 Task: Check the average views per listing of underground utilities in the last 5 years.
Action: Mouse moved to (927, 212)
Screenshot: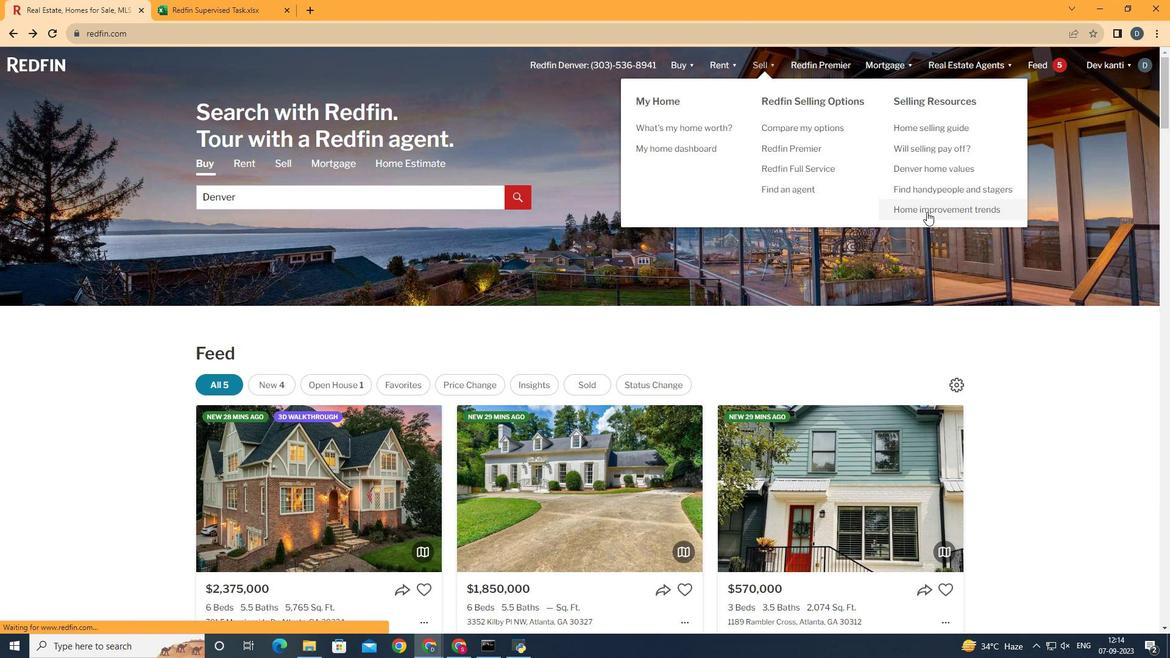 
Action: Mouse pressed left at (927, 212)
Screenshot: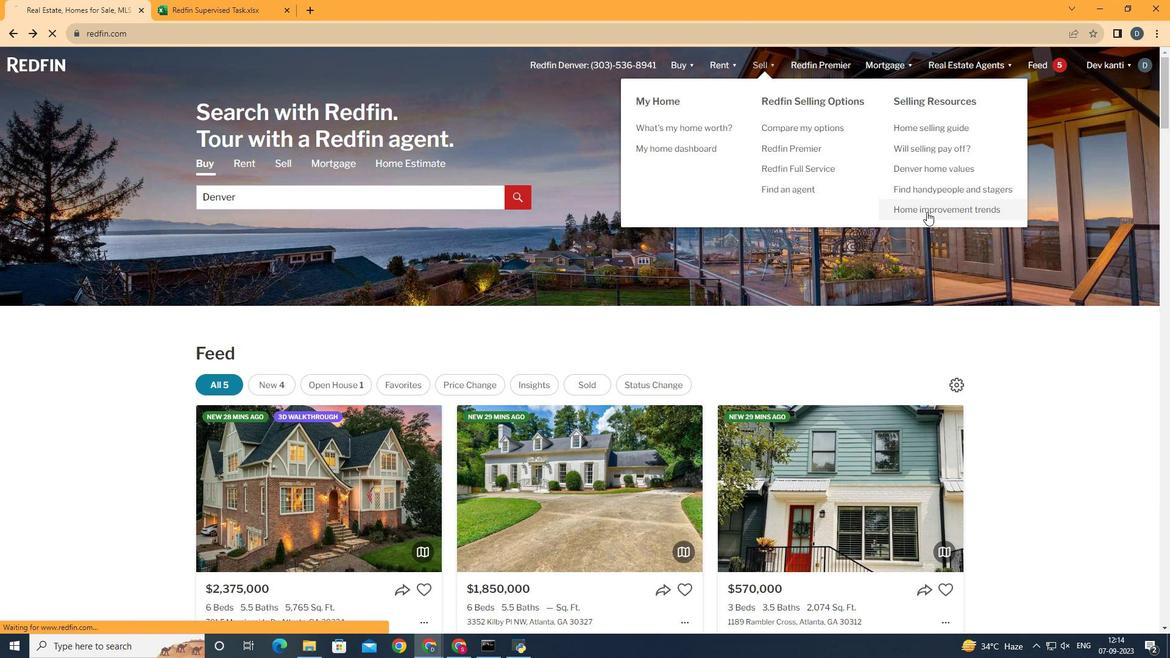 
Action: Mouse moved to (304, 239)
Screenshot: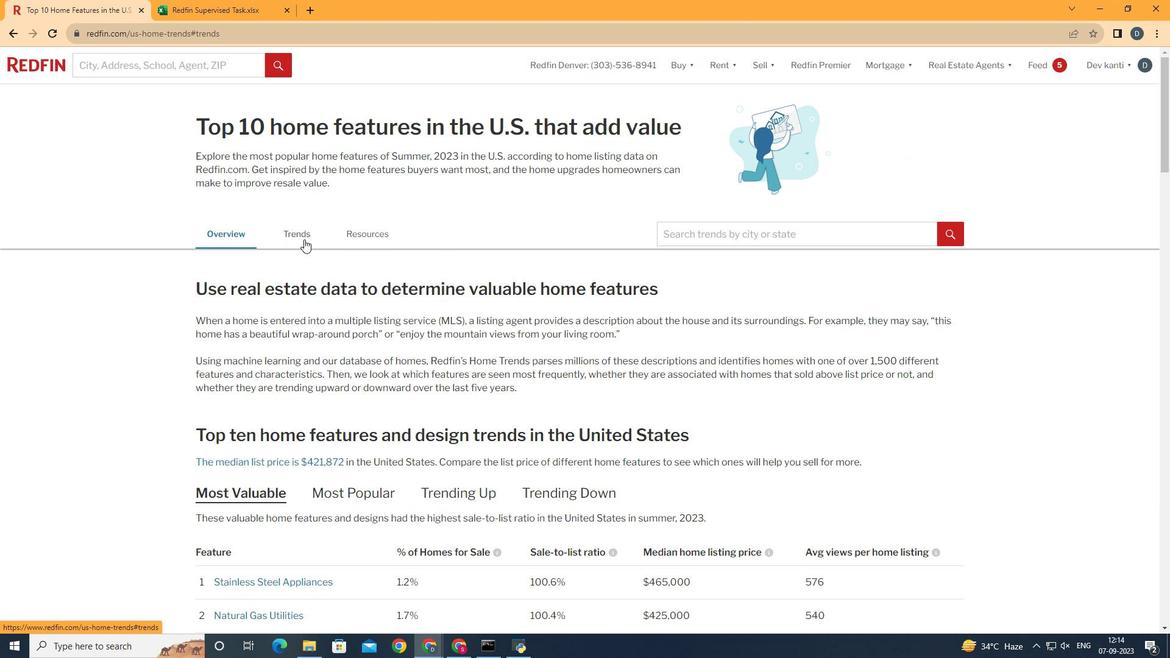 
Action: Mouse pressed left at (304, 239)
Screenshot: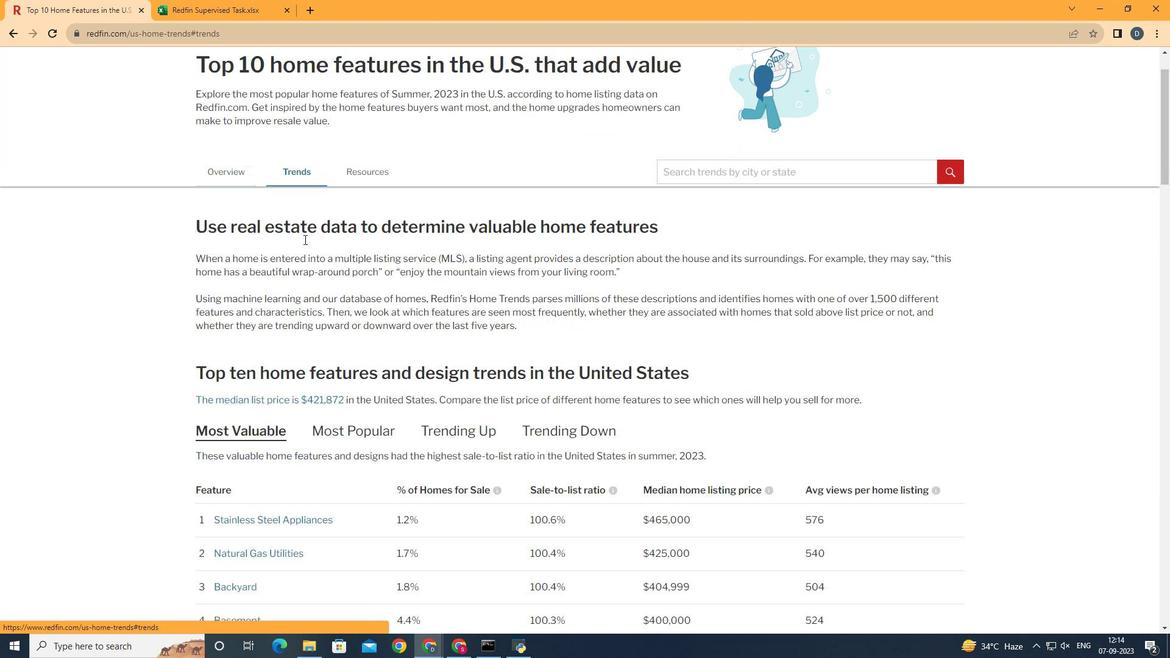
Action: Mouse moved to (303, 239)
Screenshot: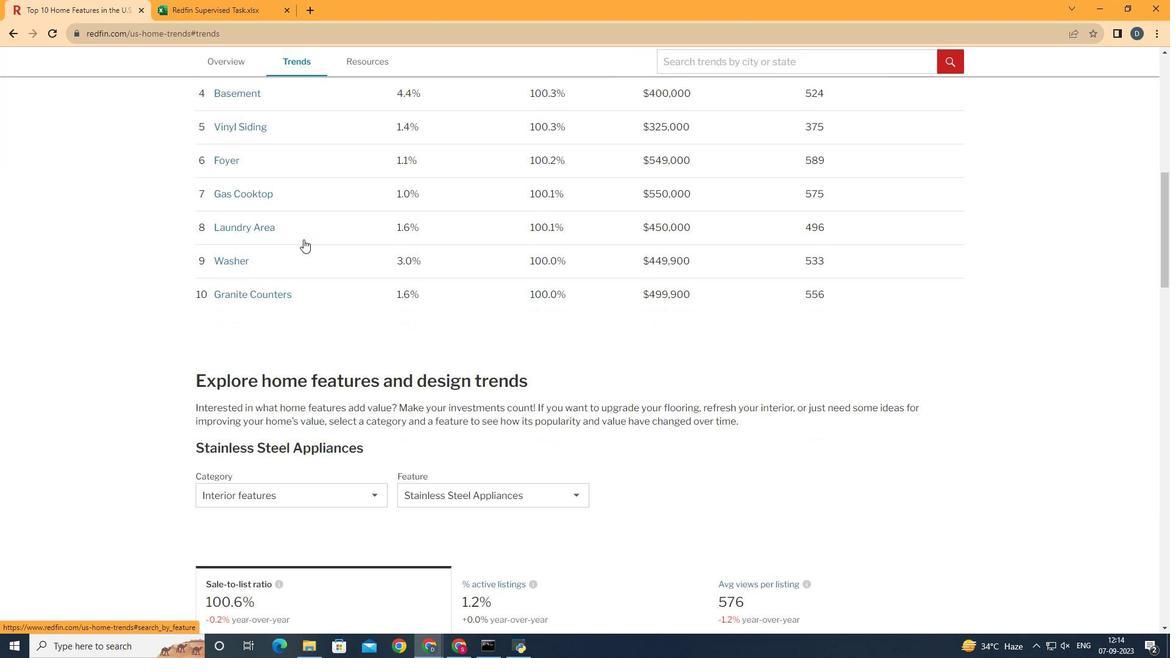 
Action: Mouse scrolled (303, 239) with delta (0, 0)
Screenshot: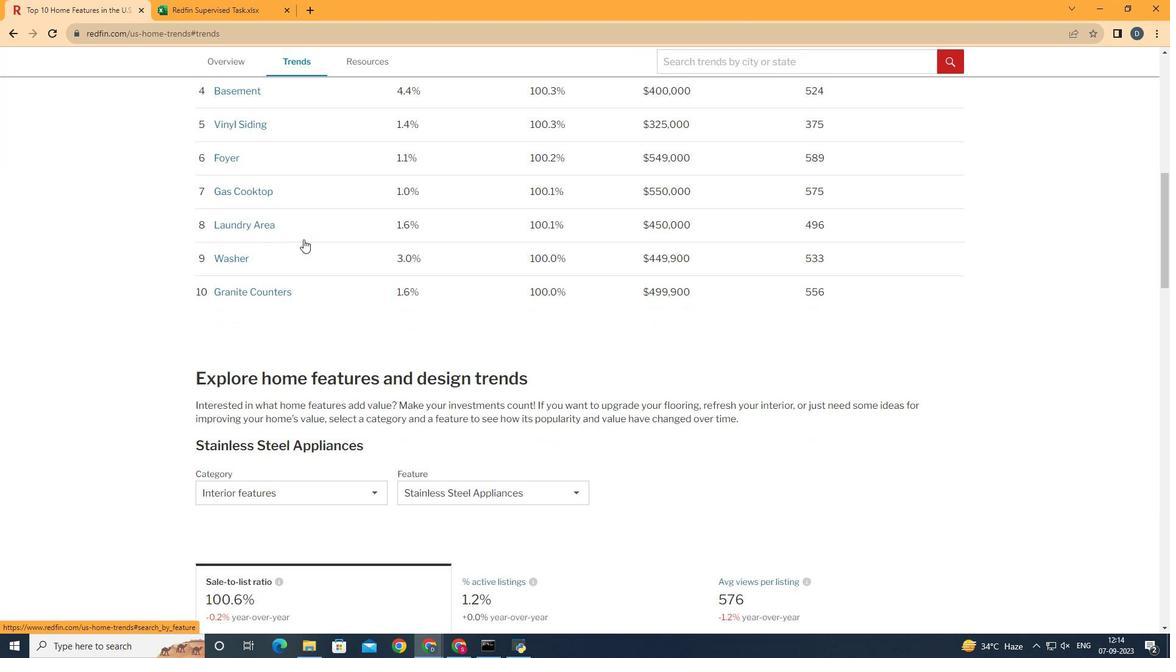 
Action: Mouse scrolled (303, 239) with delta (0, 0)
Screenshot: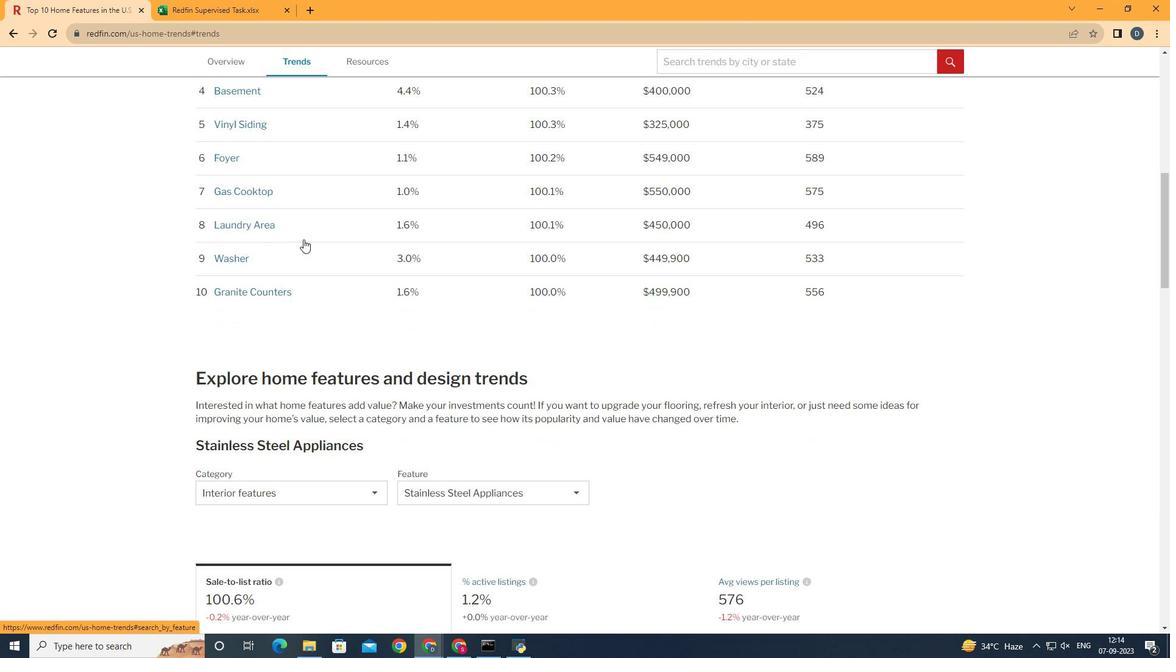 
Action: Mouse scrolled (303, 239) with delta (0, 0)
Screenshot: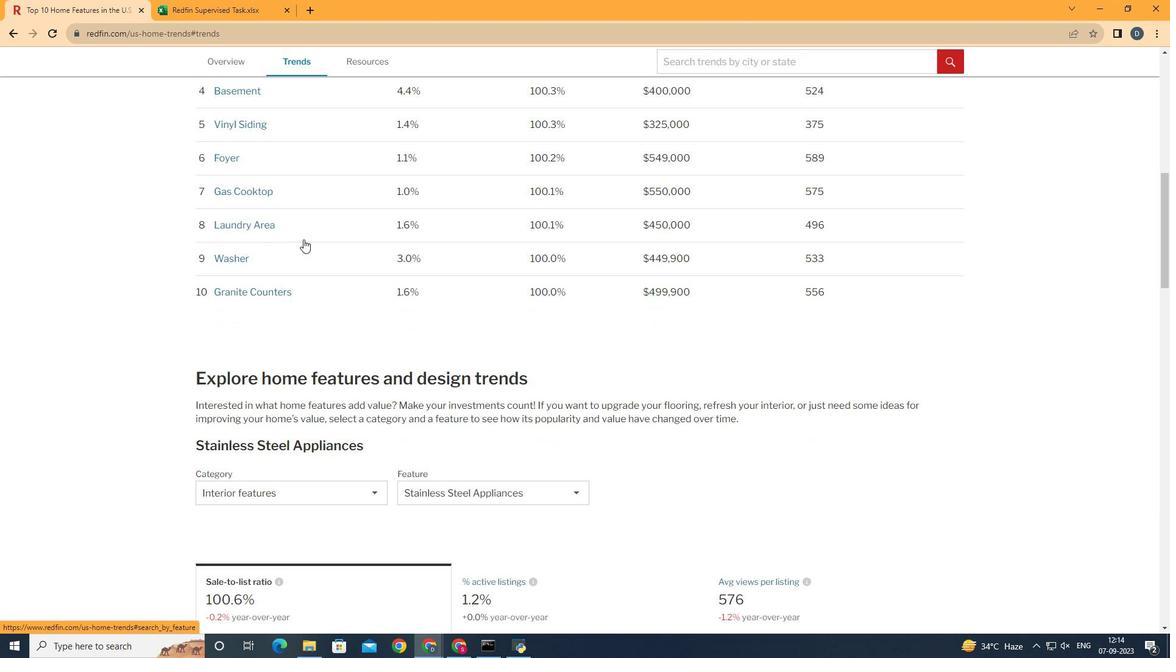 
Action: Mouse scrolled (303, 239) with delta (0, 0)
Screenshot: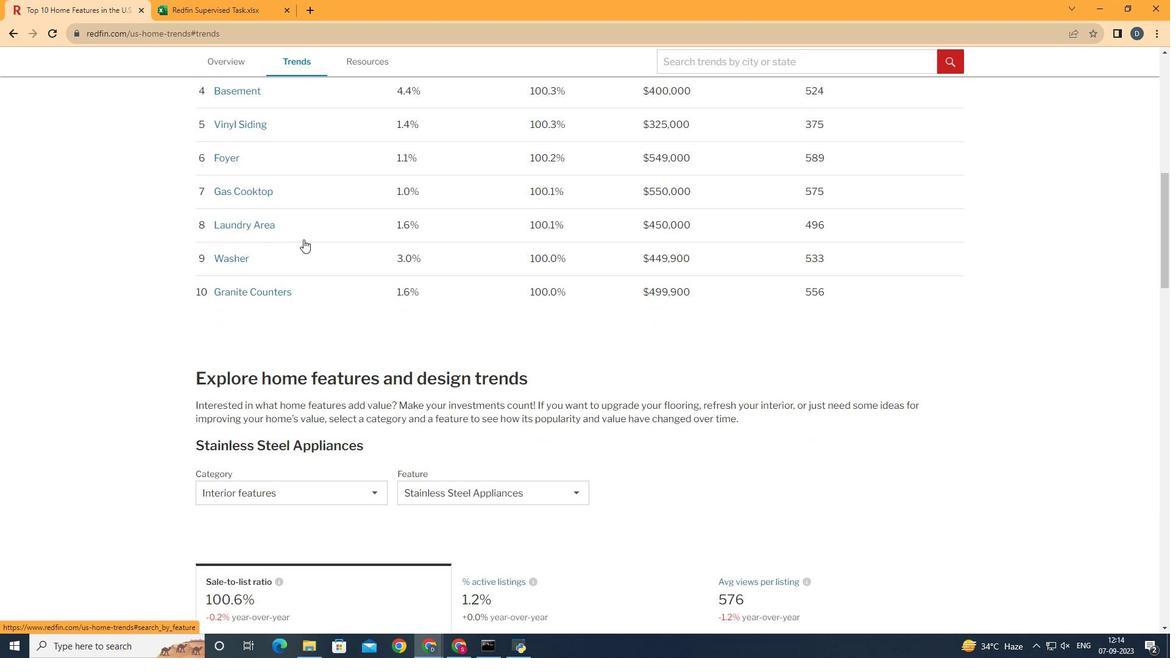 
Action: Mouse scrolled (303, 239) with delta (0, 0)
Screenshot: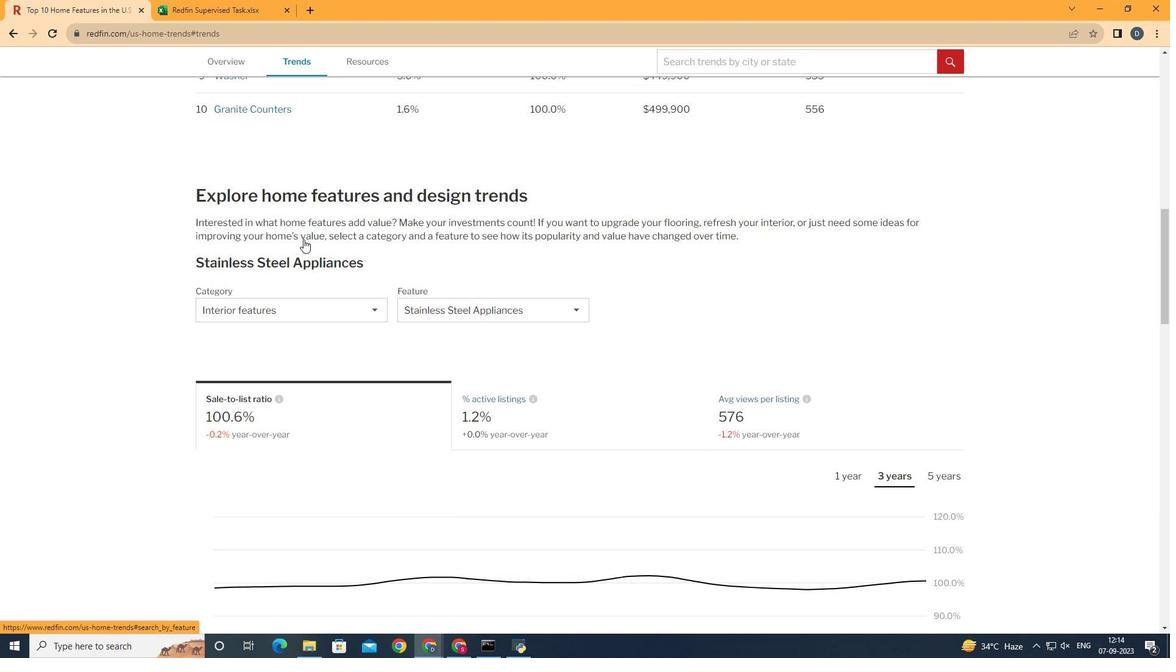
Action: Mouse scrolled (303, 239) with delta (0, 0)
Screenshot: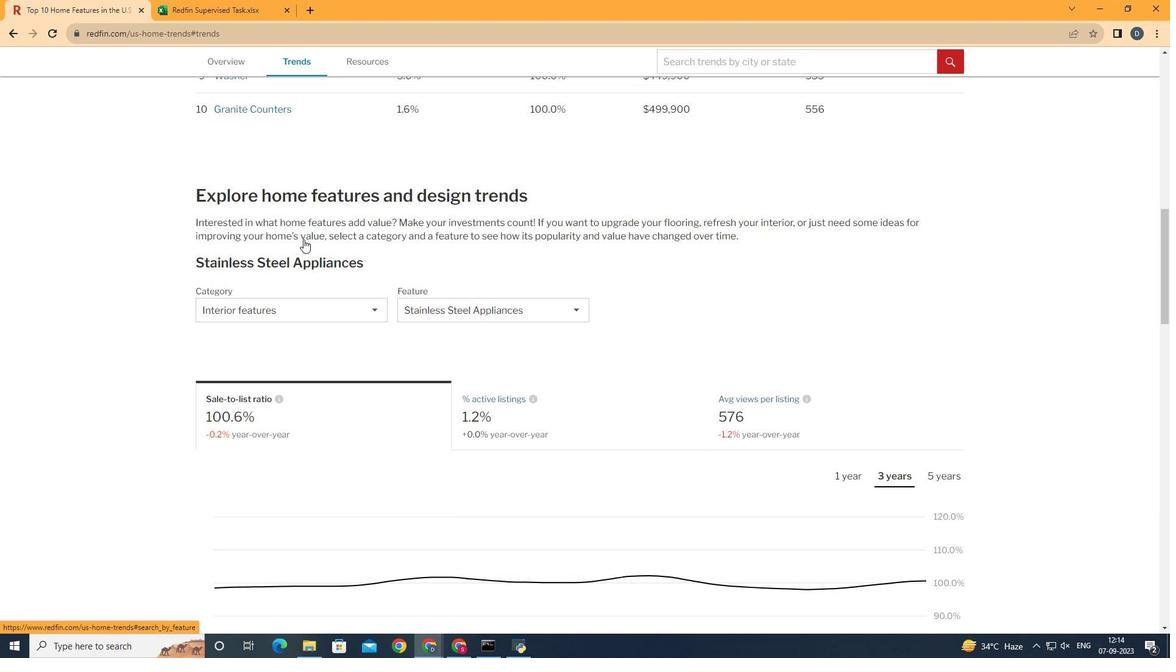 
Action: Mouse scrolled (303, 239) with delta (0, 0)
Screenshot: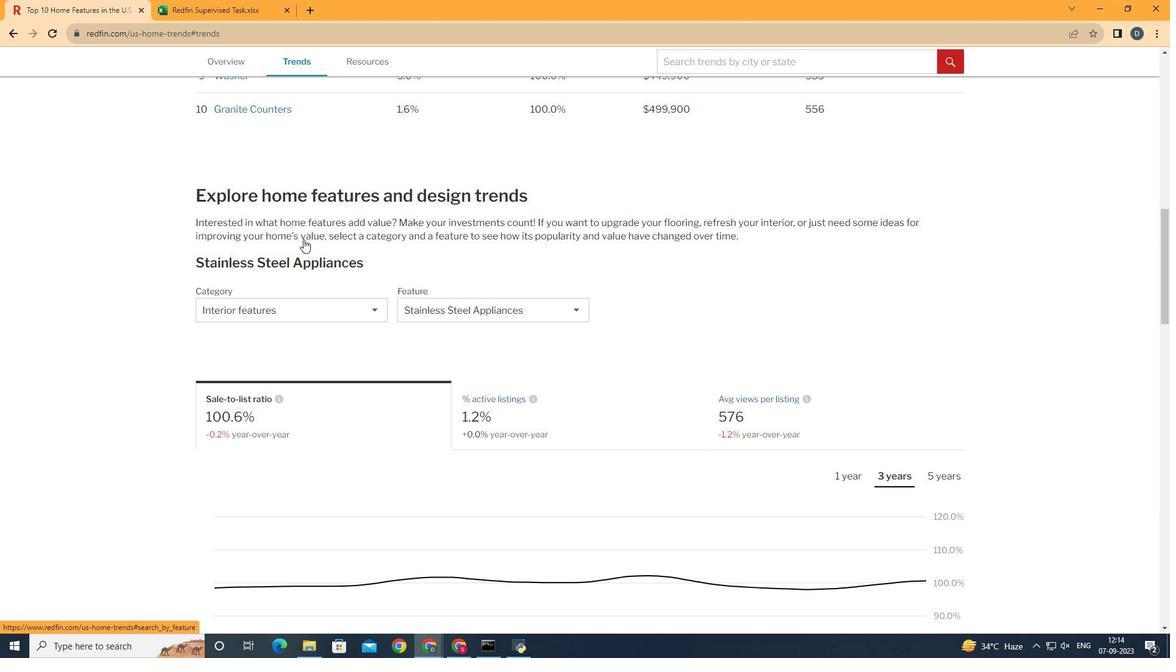 
Action: Mouse moved to (314, 305)
Screenshot: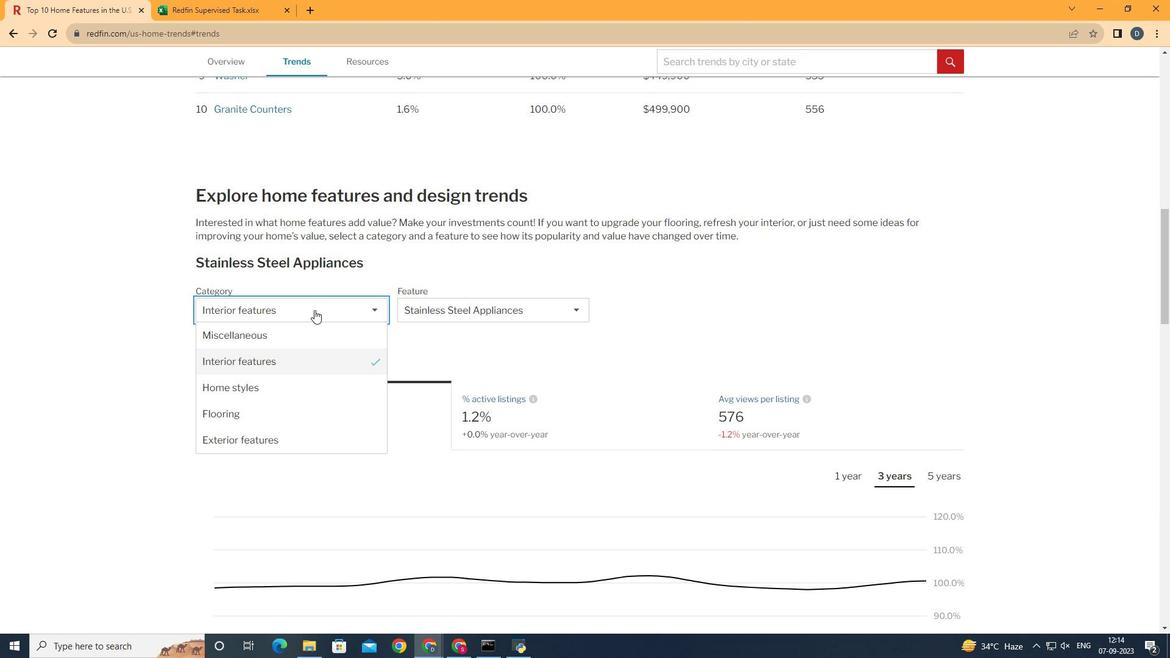 
Action: Mouse pressed left at (314, 305)
Screenshot: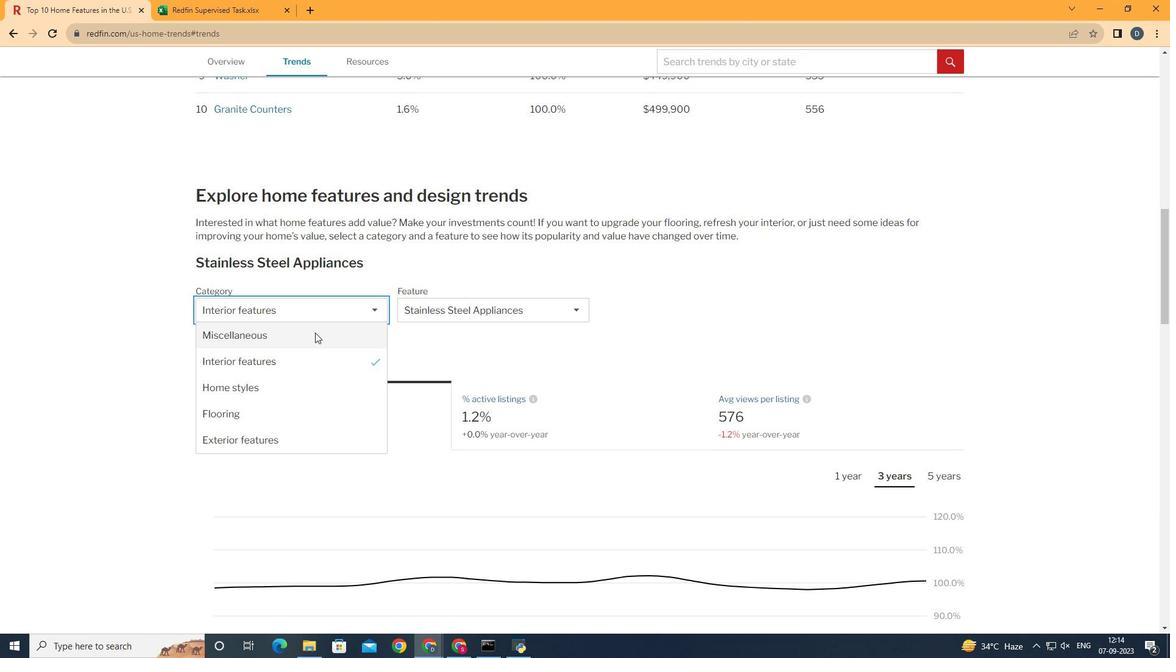 
Action: Mouse moved to (316, 336)
Screenshot: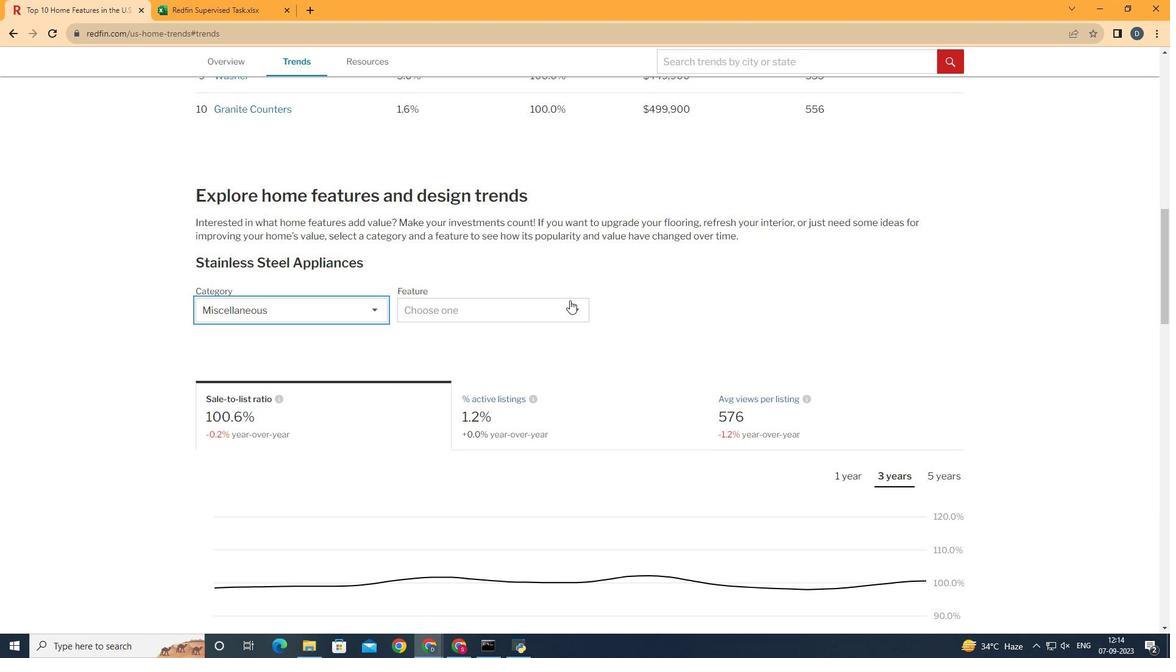
Action: Mouse pressed left at (316, 336)
Screenshot: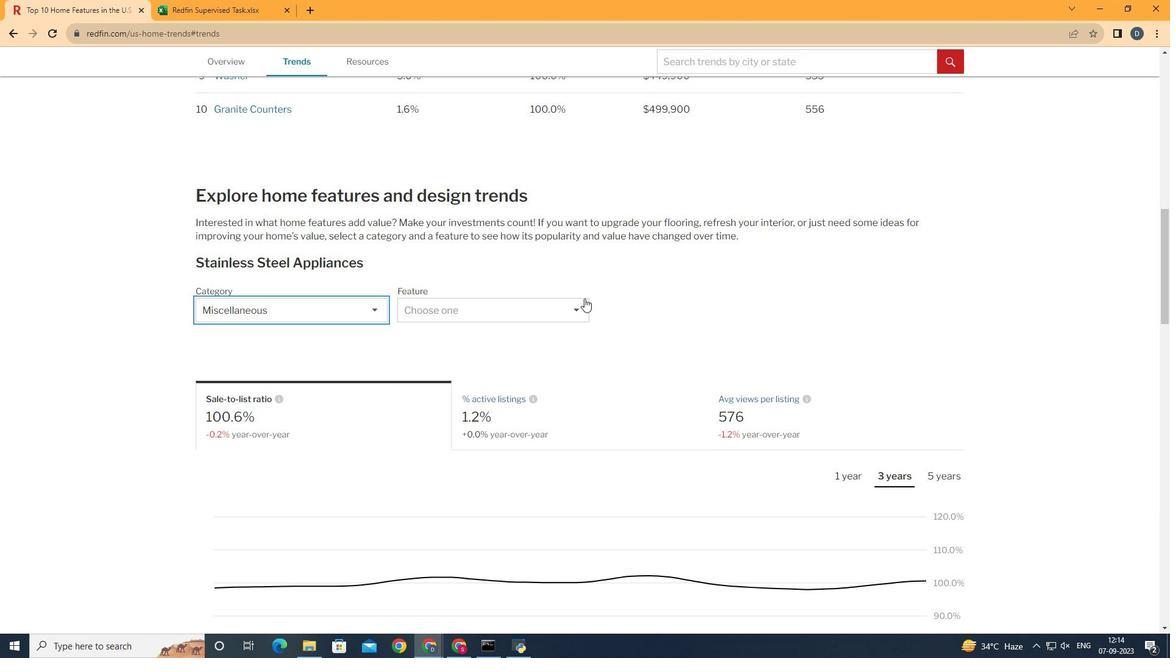 
Action: Mouse moved to (585, 298)
Screenshot: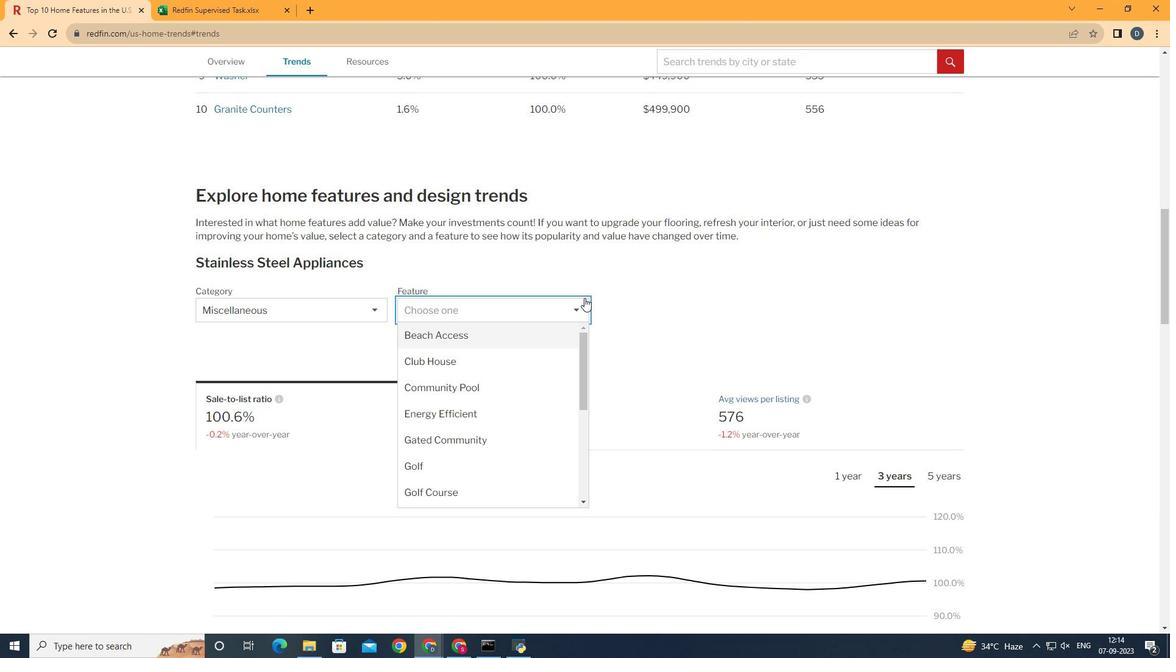 
Action: Mouse pressed left at (585, 298)
Screenshot: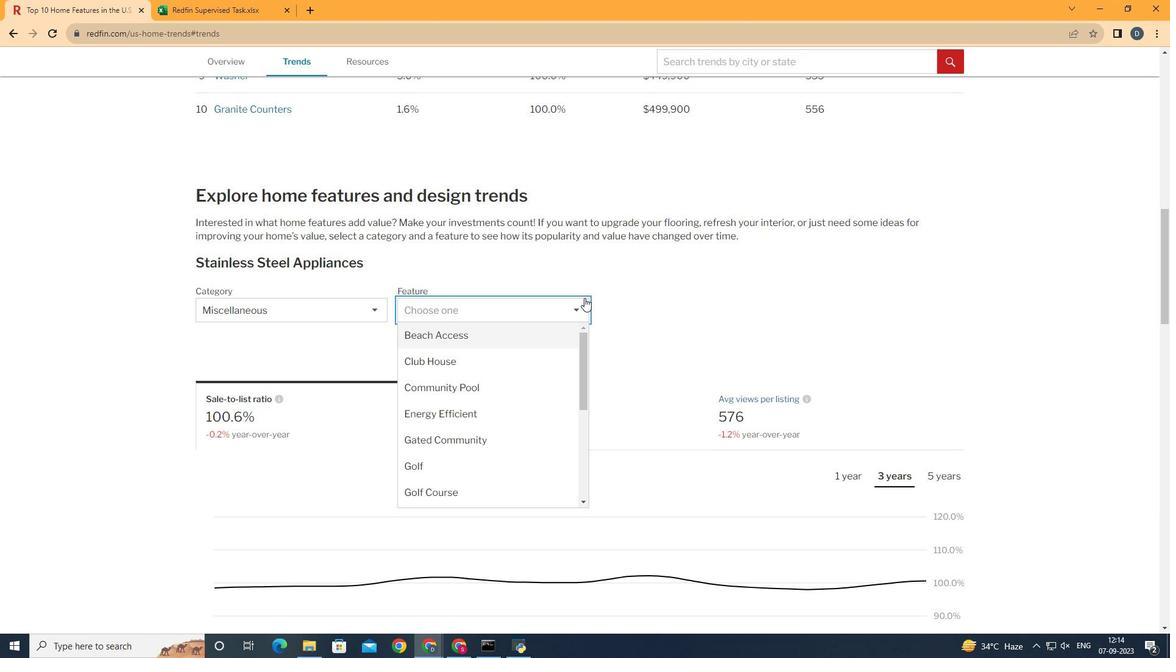 
Action: Mouse moved to (499, 317)
Screenshot: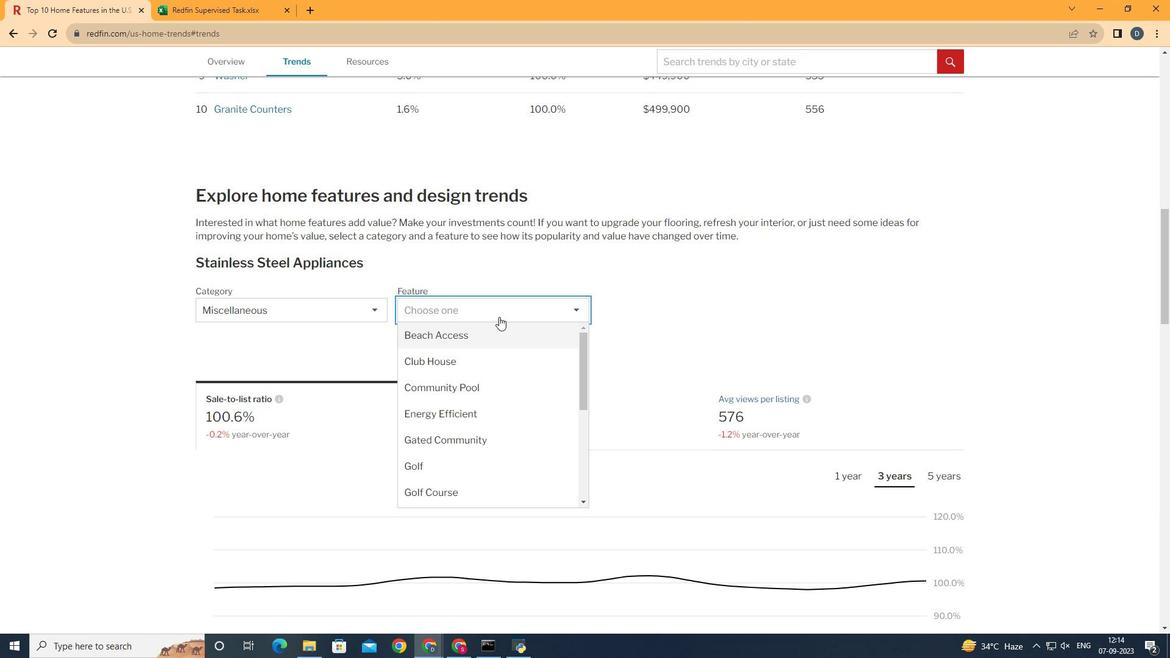 
Action: Mouse scrolled (499, 316) with delta (0, 0)
Screenshot: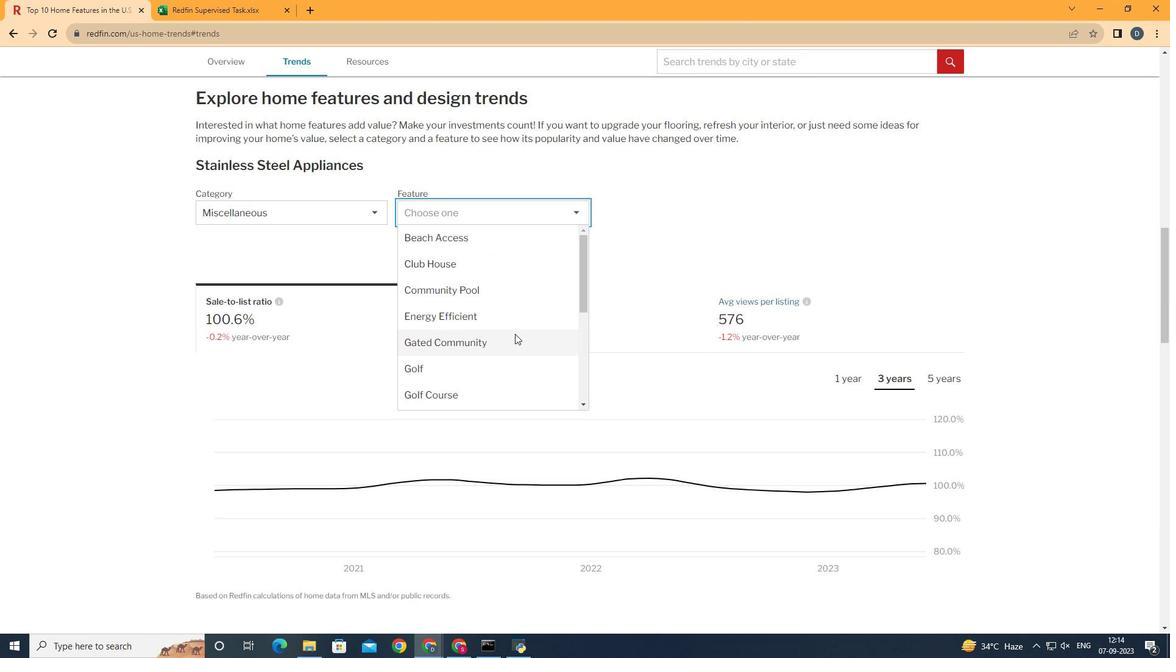 
Action: Mouse scrolled (499, 316) with delta (0, 0)
Screenshot: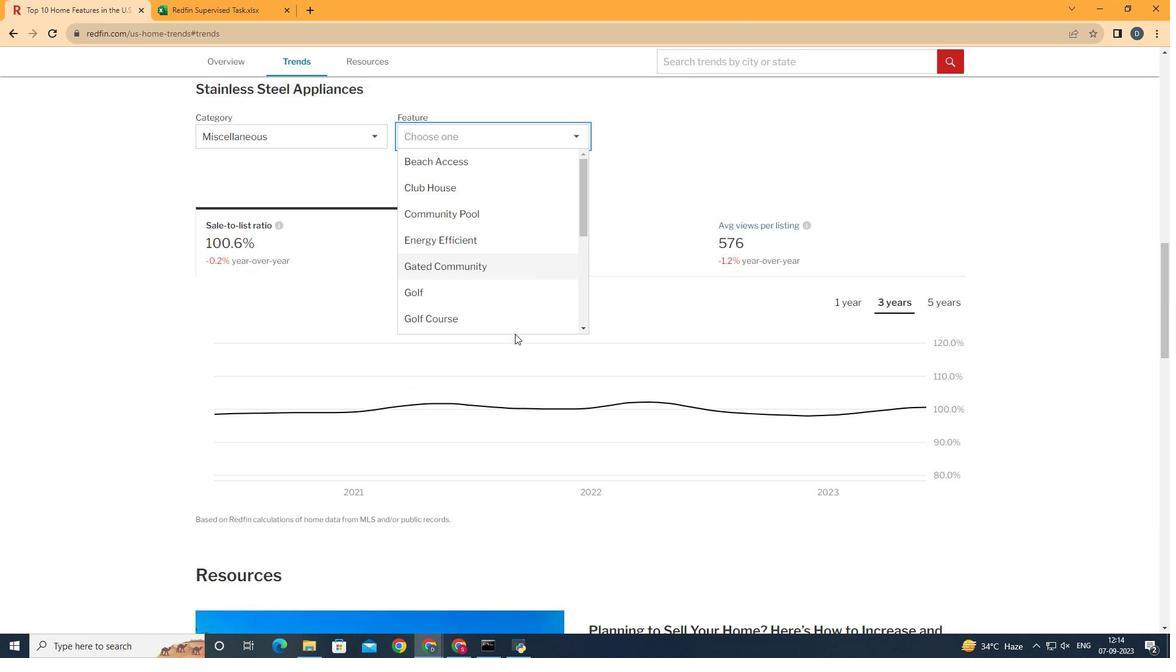 
Action: Mouse moved to (515, 334)
Screenshot: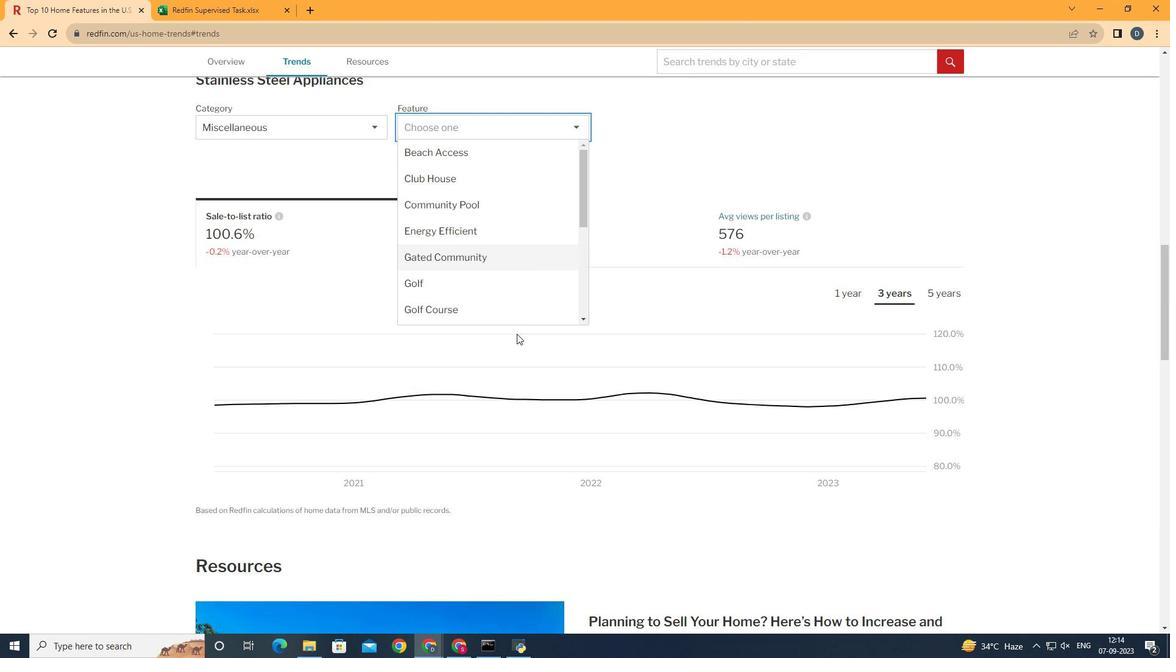 
Action: Mouse scrolled (515, 333) with delta (0, 0)
Screenshot: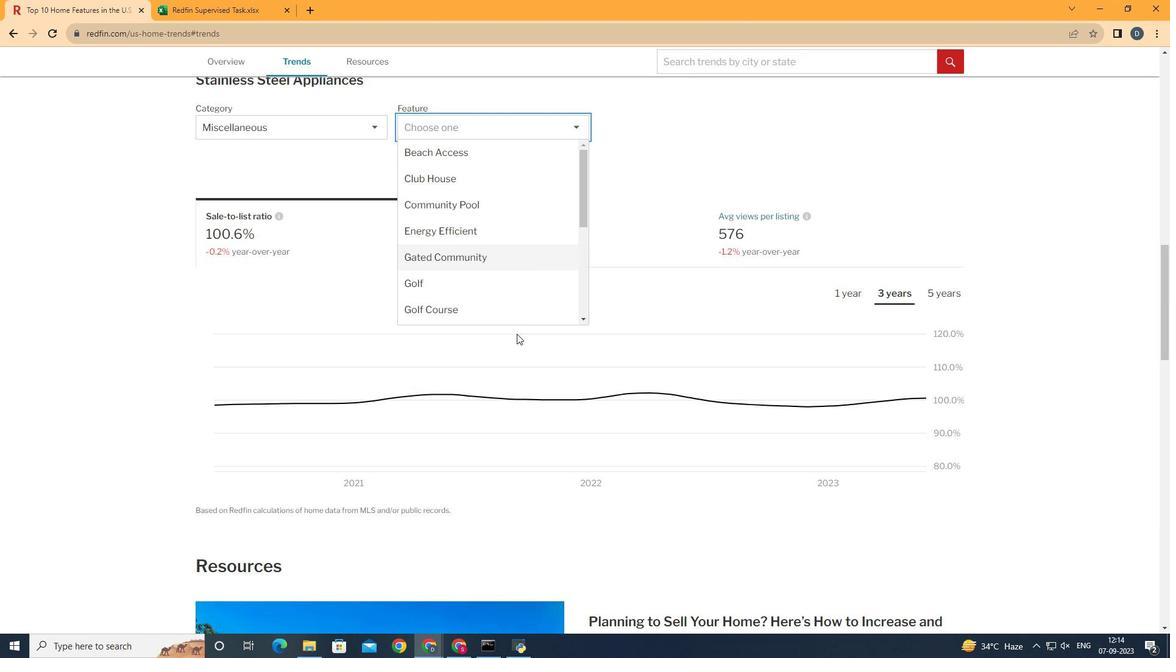 
Action: Mouse moved to (531, 254)
Screenshot: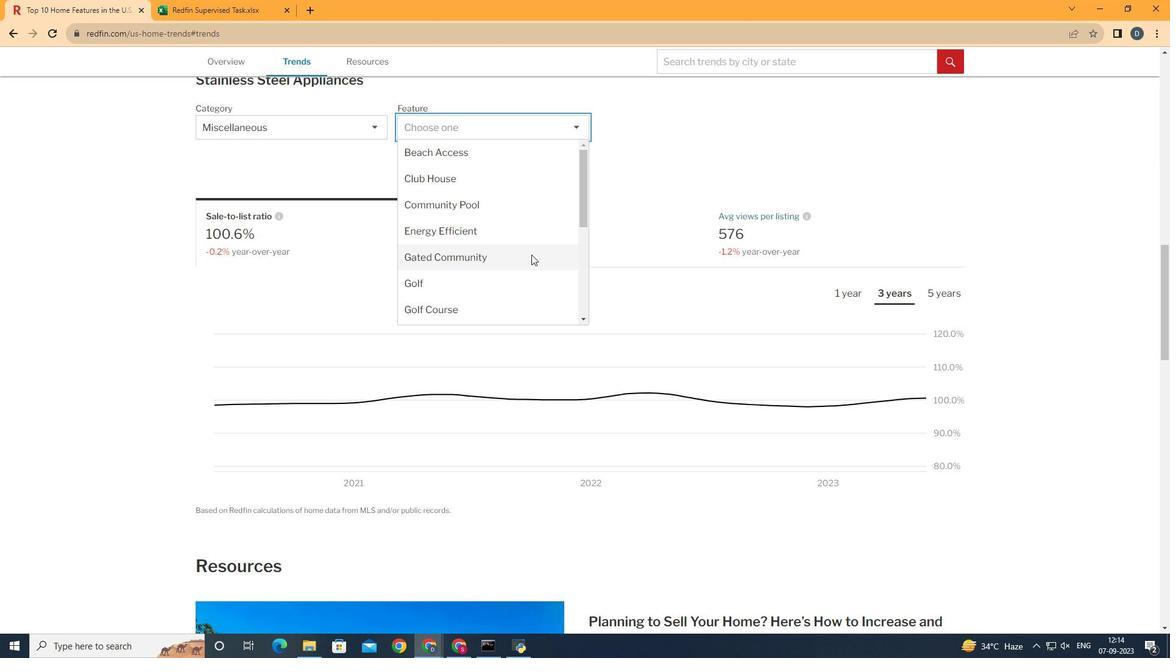 
Action: Mouse scrolled (531, 254) with delta (0, 0)
Screenshot: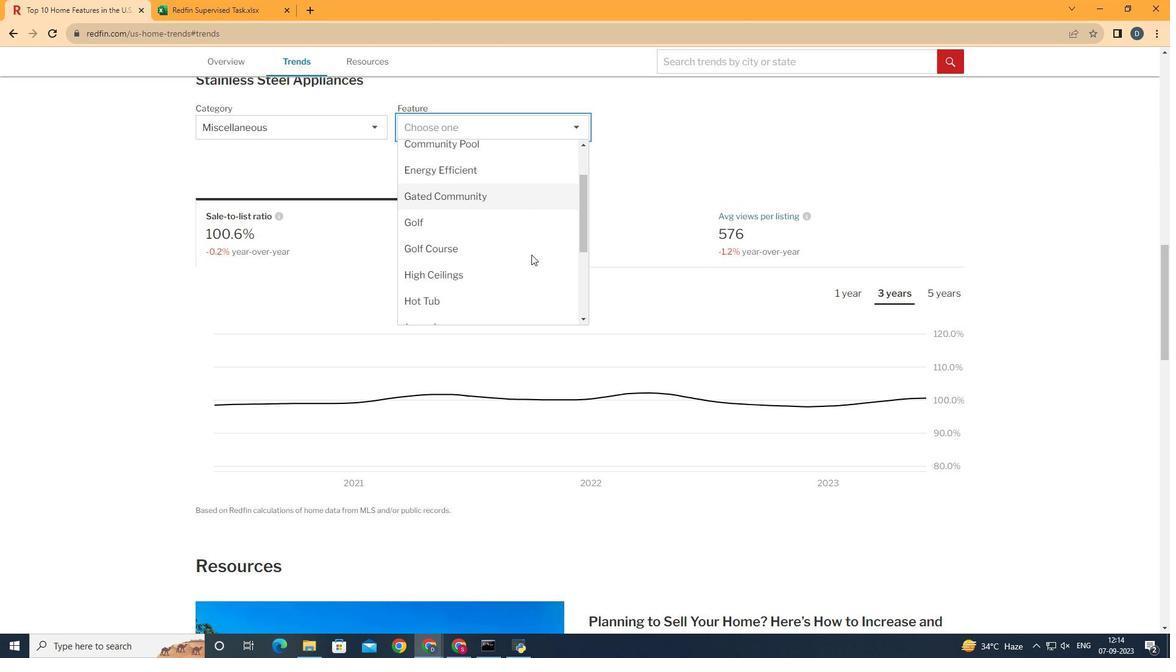 
Action: Mouse moved to (528, 242)
Screenshot: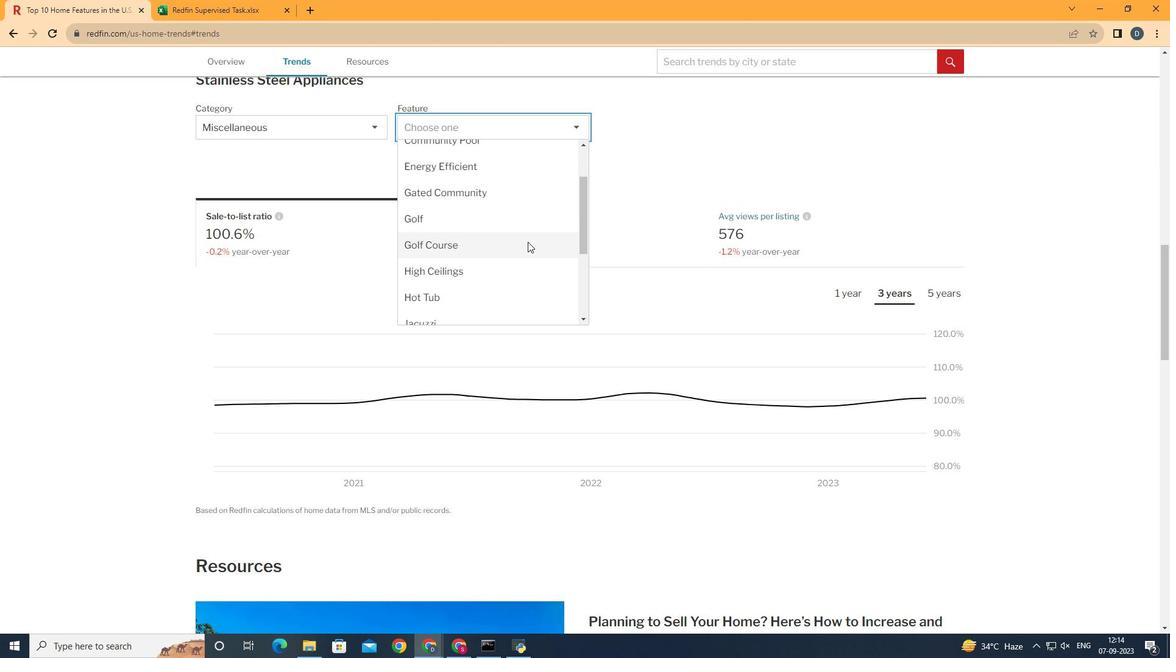 
Action: Mouse scrolled (528, 241) with delta (0, 0)
Screenshot: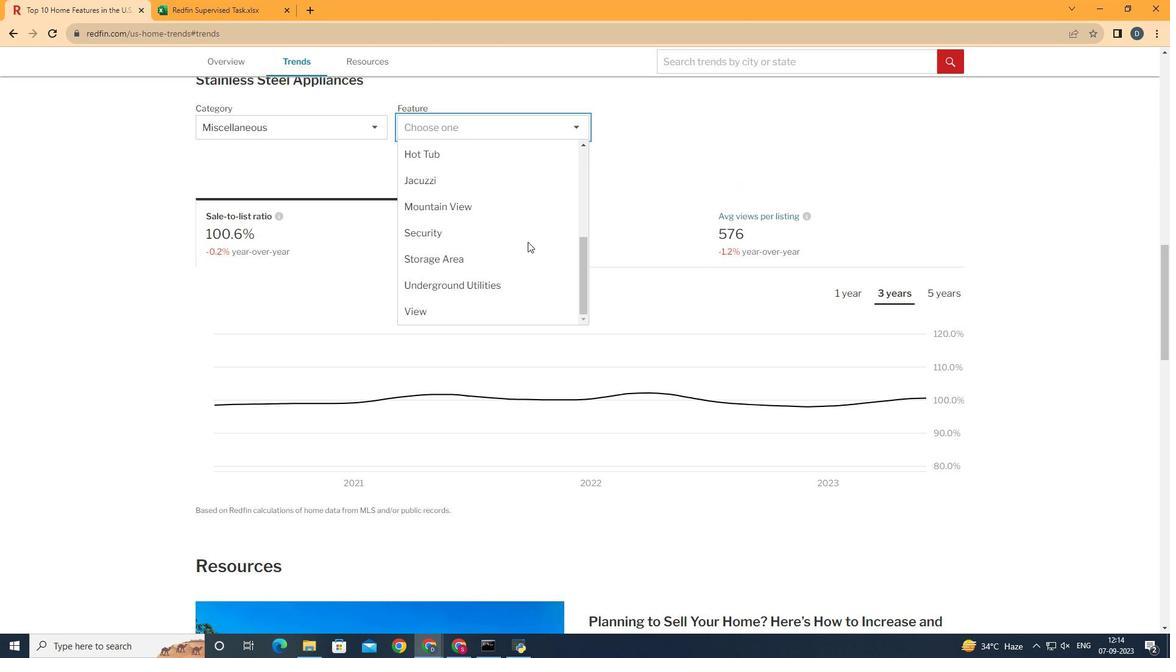 
Action: Mouse scrolled (528, 241) with delta (0, 0)
Screenshot: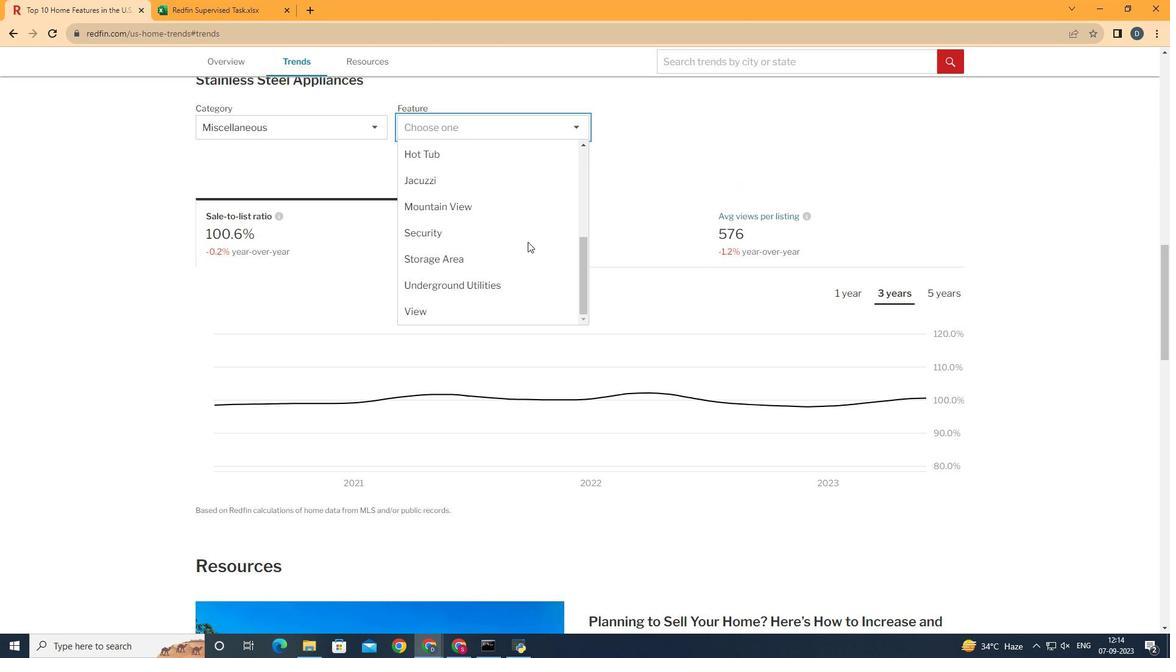 
Action: Mouse scrolled (528, 241) with delta (0, 0)
Screenshot: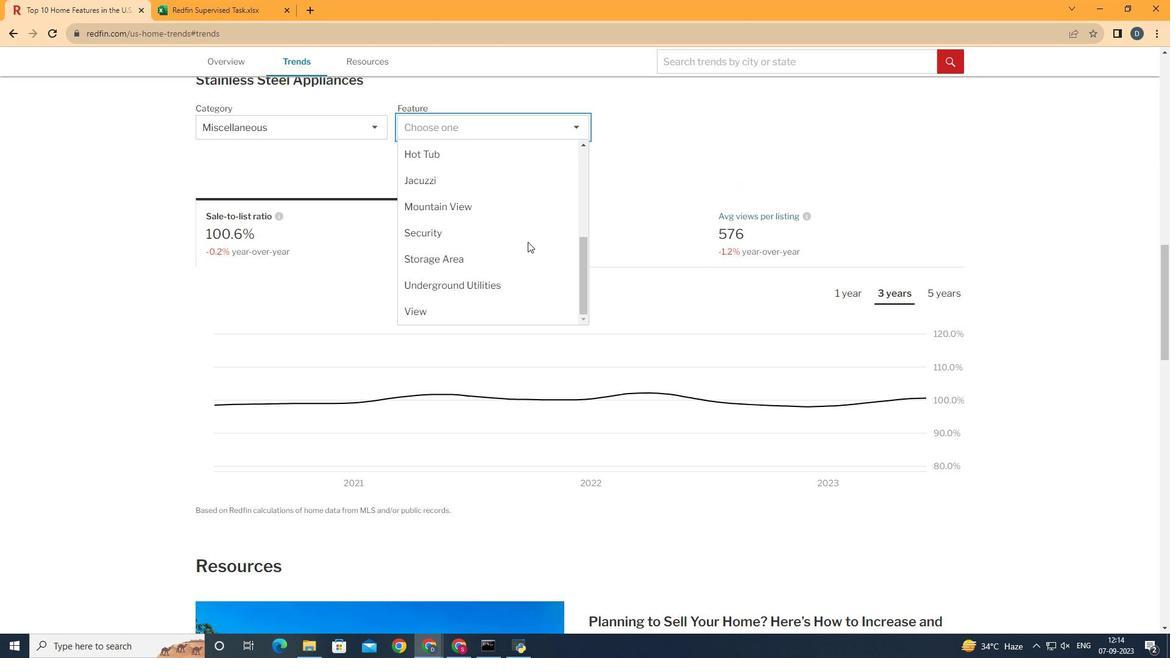 
Action: Mouse scrolled (528, 241) with delta (0, 0)
Screenshot: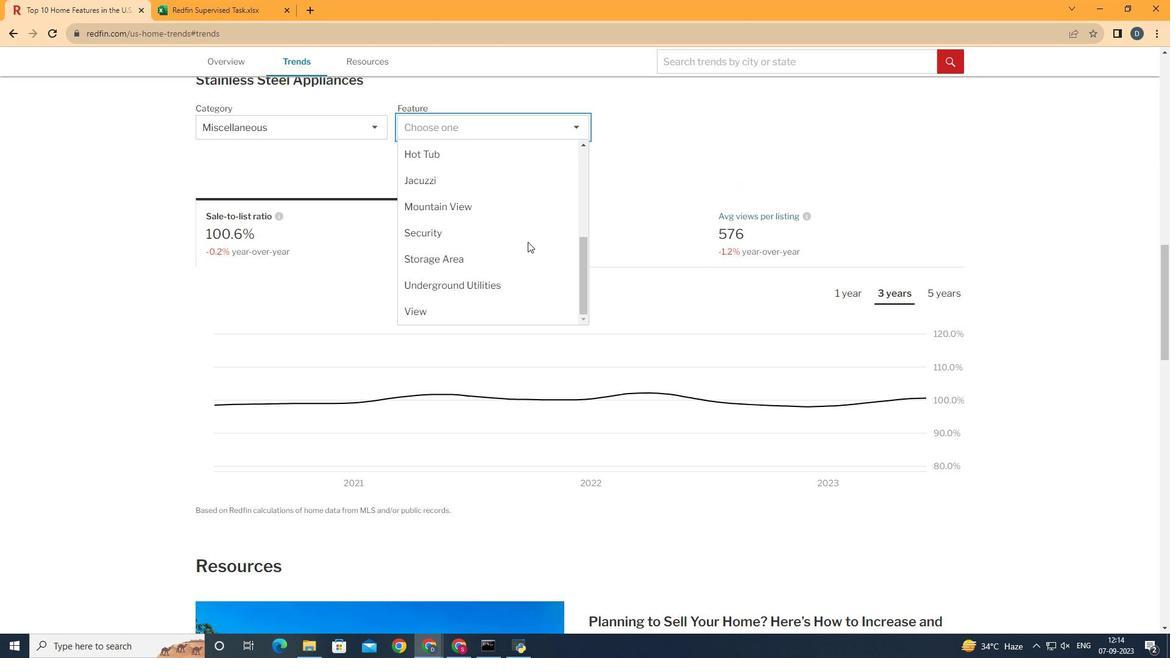 
Action: Mouse moved to (514, 289)
Screenshot: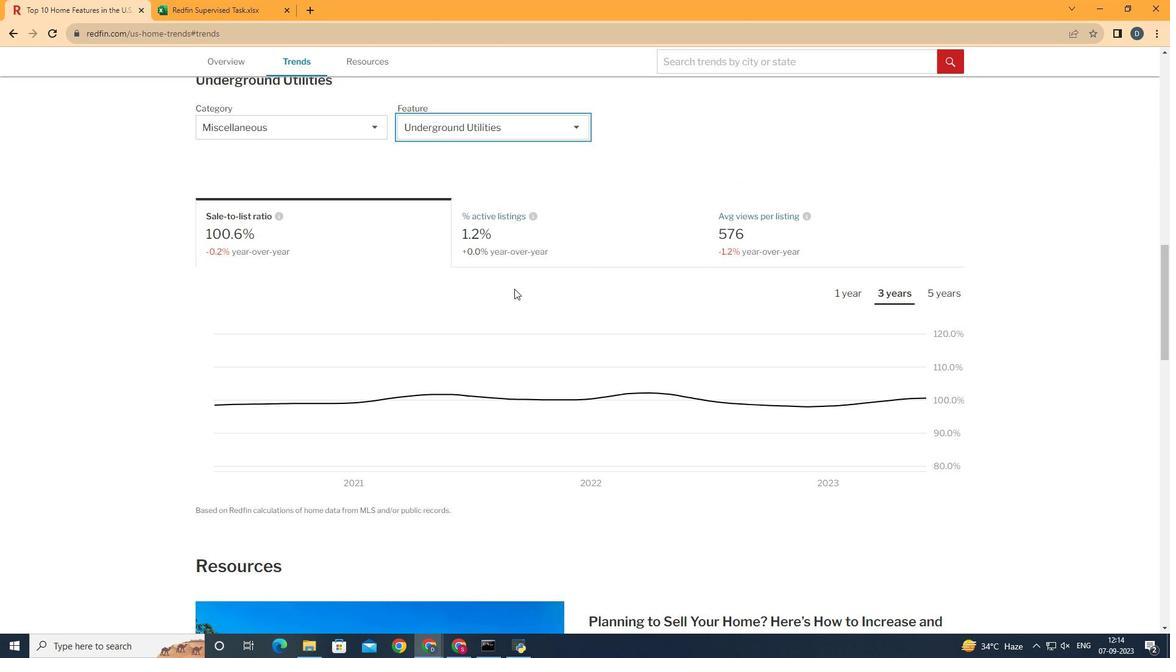 
Action: Mouse pressed left at (514, 289)
Screenshot: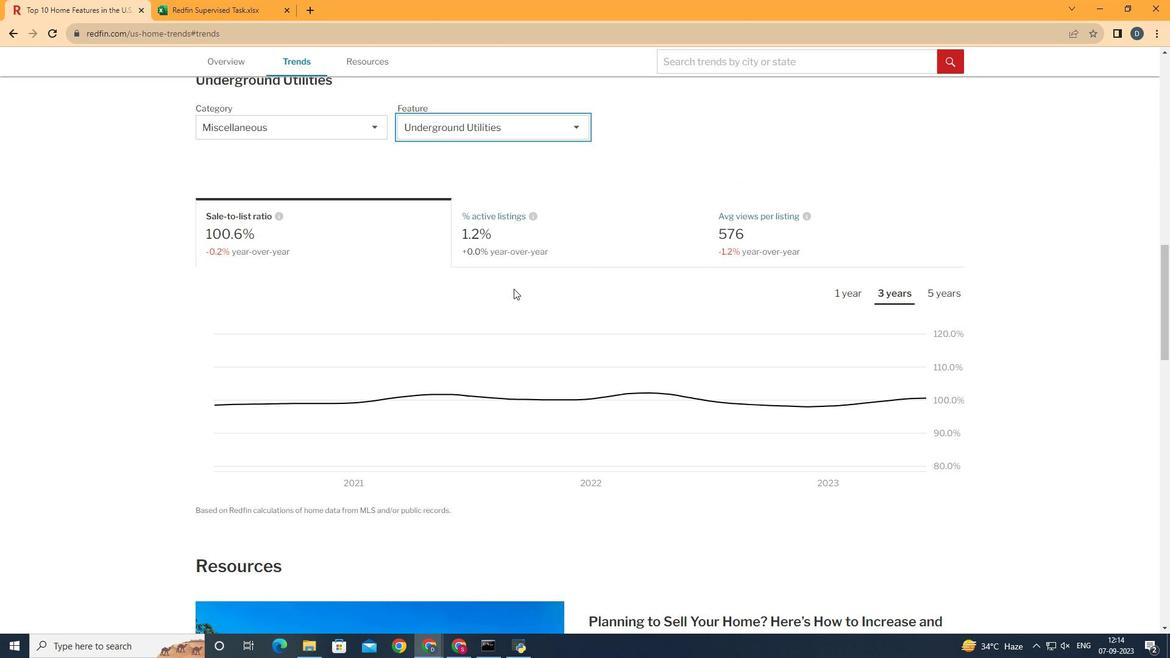 
Action: Mouse moved to (897, 257)
Screenshot: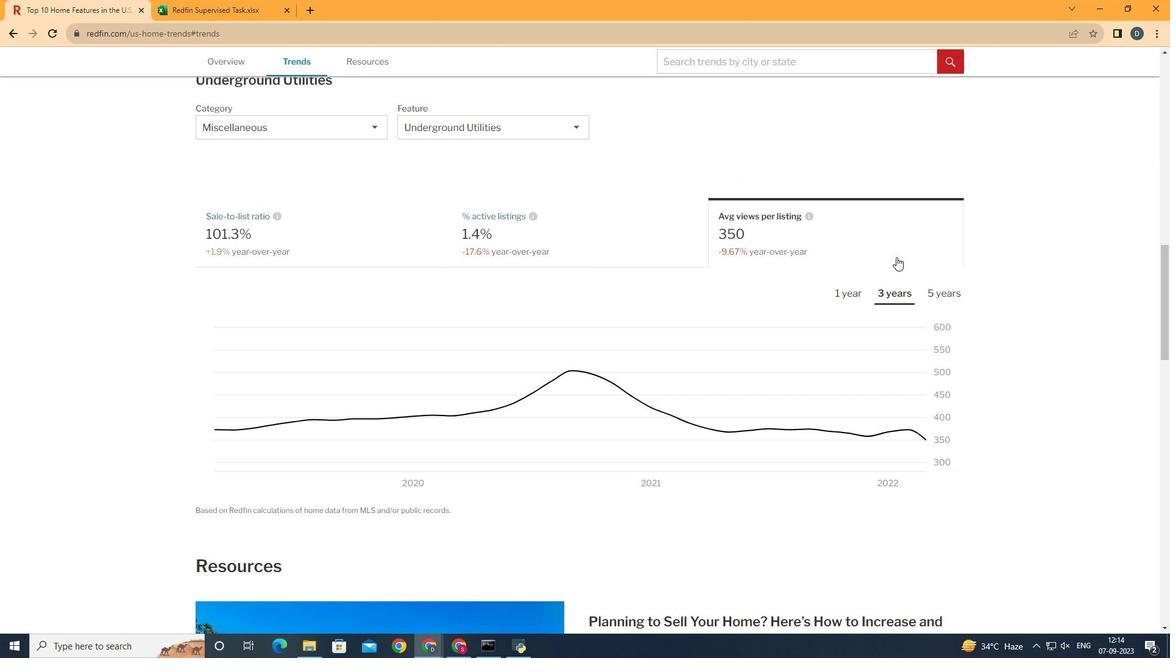 
Action: Mouse pressed left at (897, 257)
Screenshot: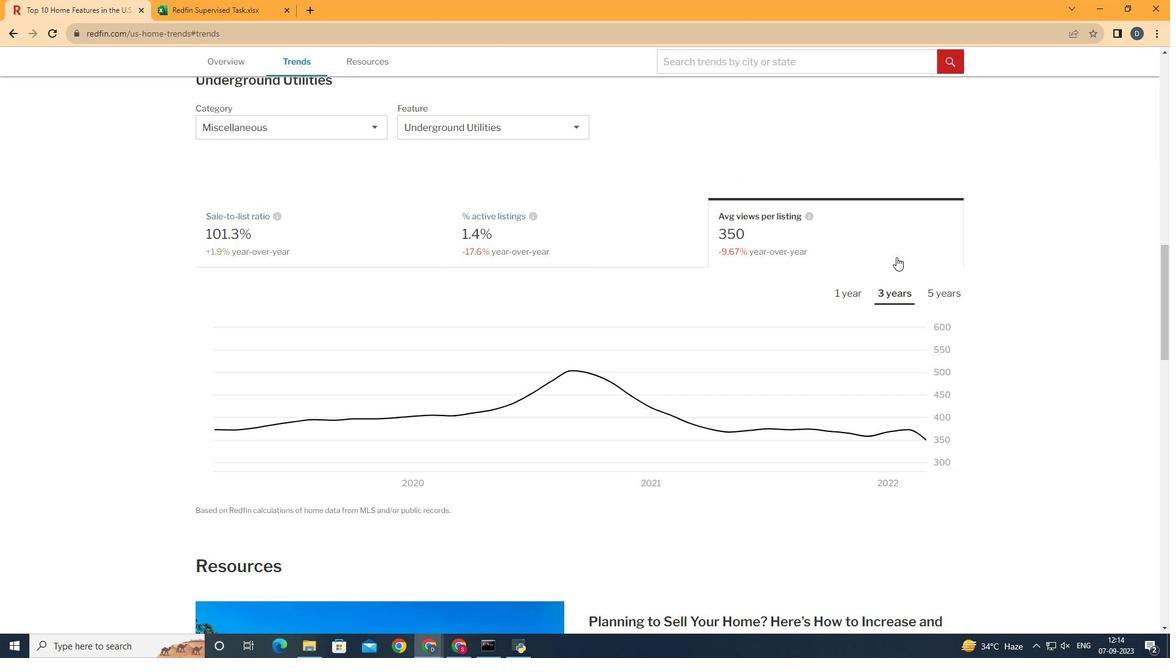 
Action: Mouse moved to (934, 295)
Screenshot: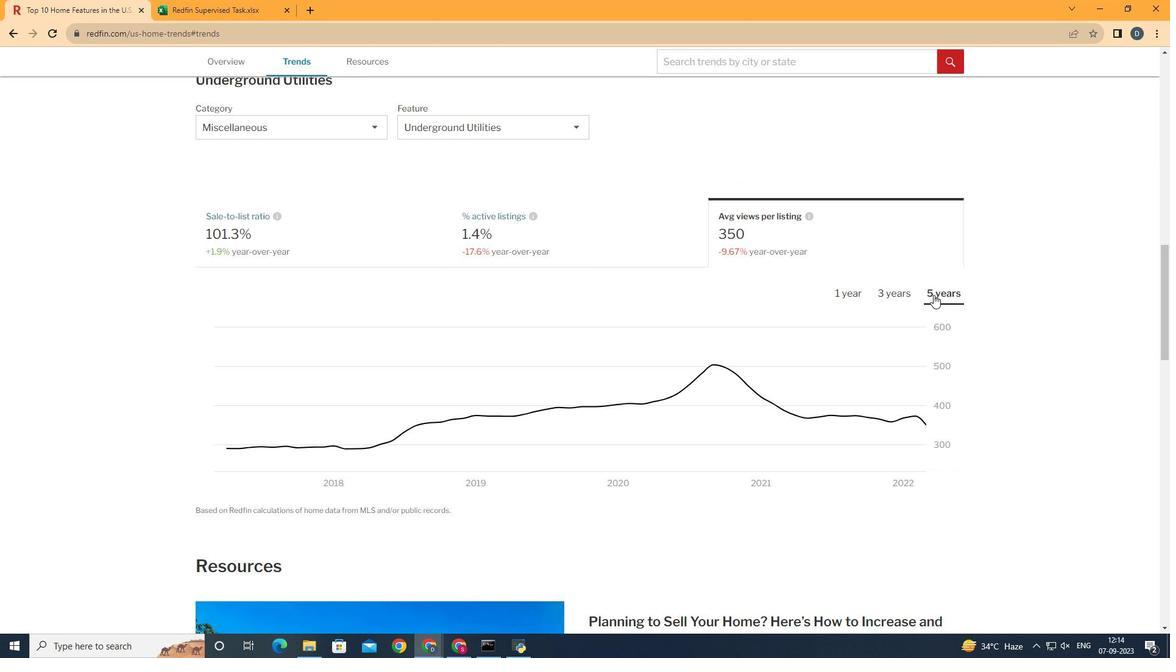 
Action: Mouse pressed left at (934, 295)
Screenshot: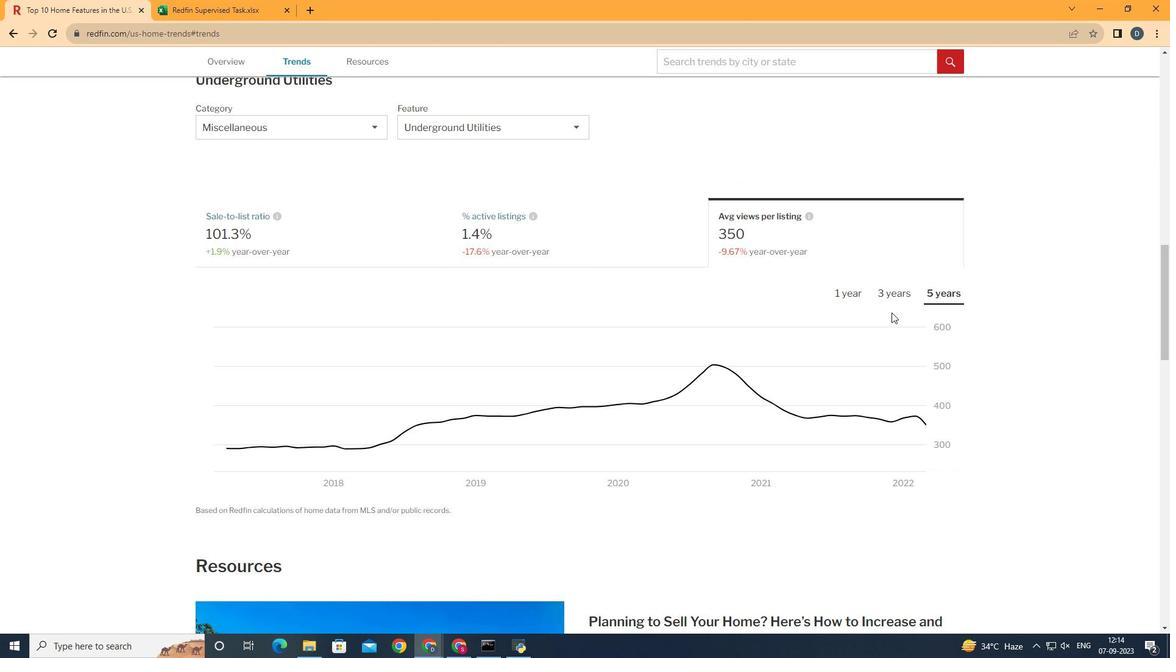 
Action: Mouse moved to (989, 433)
Screenshot: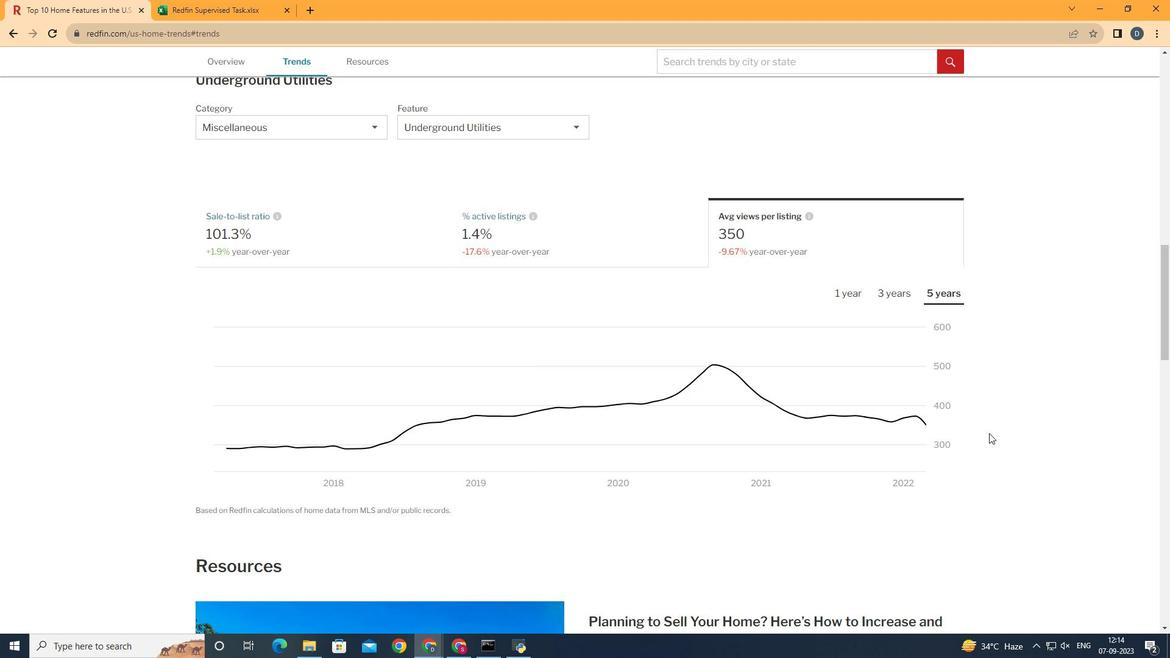 
